 Task: Select Get Result of AppleScript
Action: Mouse moved to (300, 148)
Screenshot: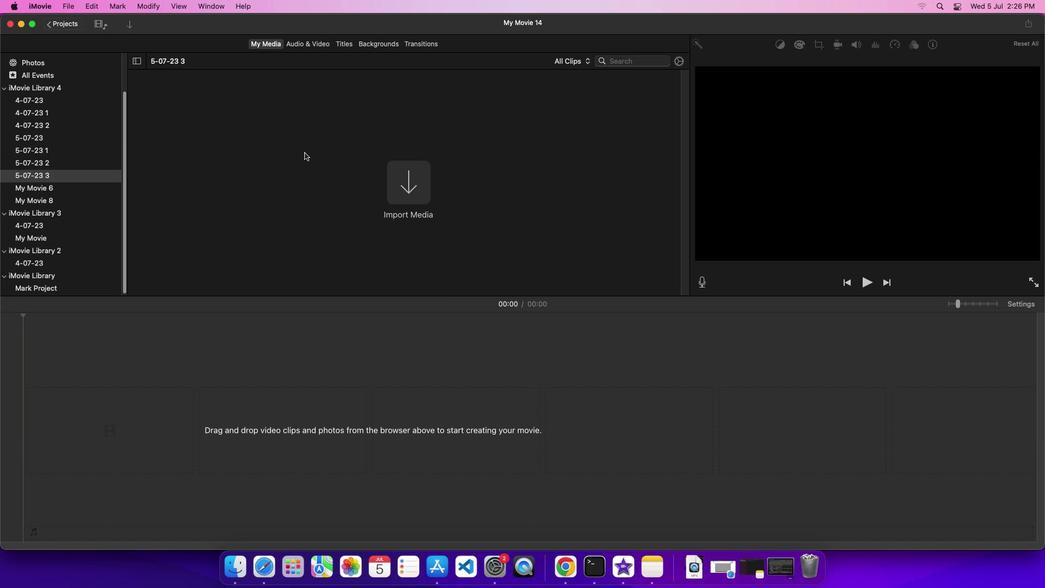 
Action: Mouse pressed left at (300, 148)
Screenshot: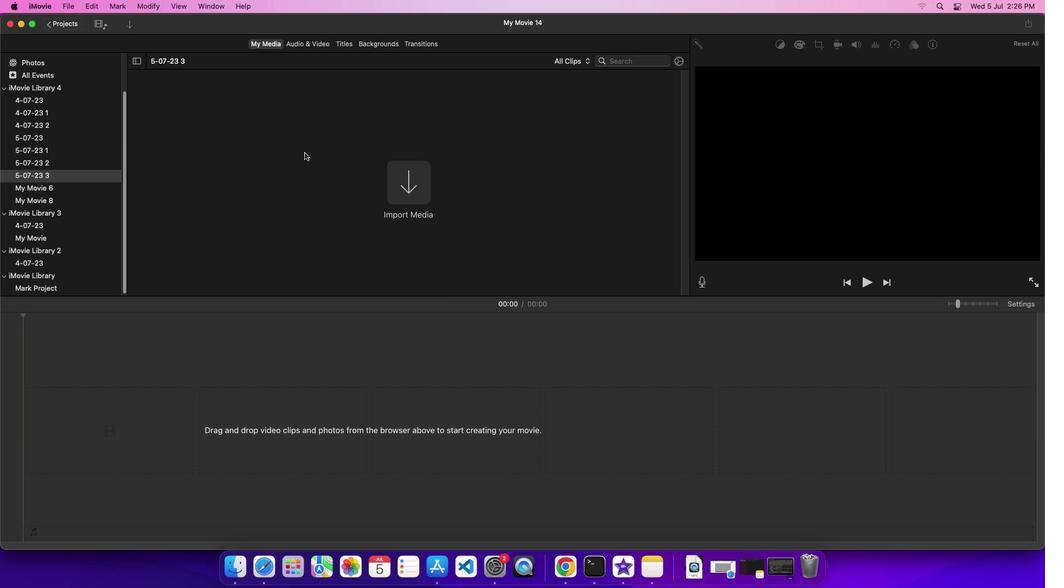 
Action: Mouse moved to (46, 2)
Screenshot: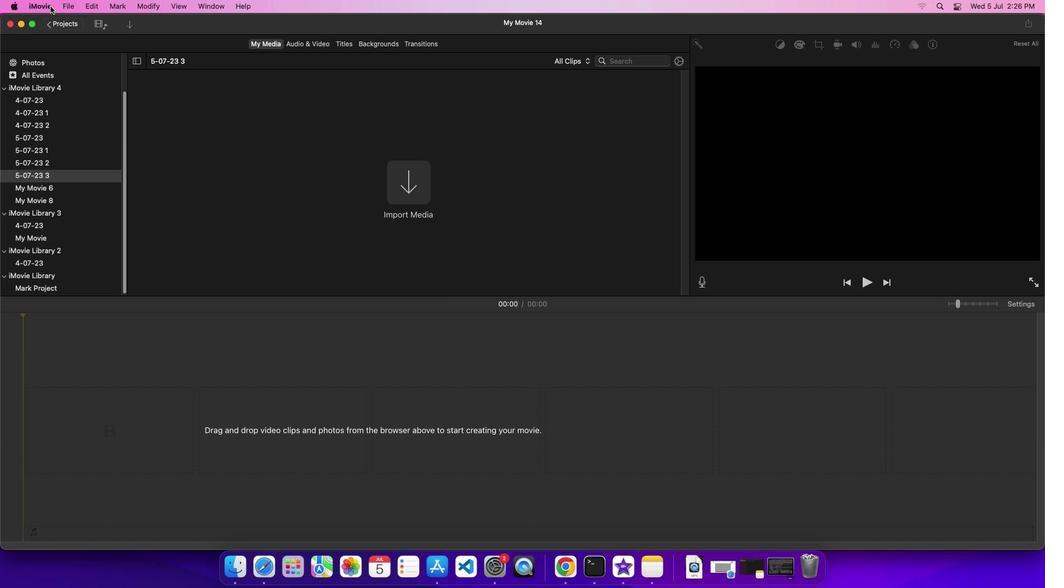 
Action: Mouse pressed left at (46, 2)
Screenshot: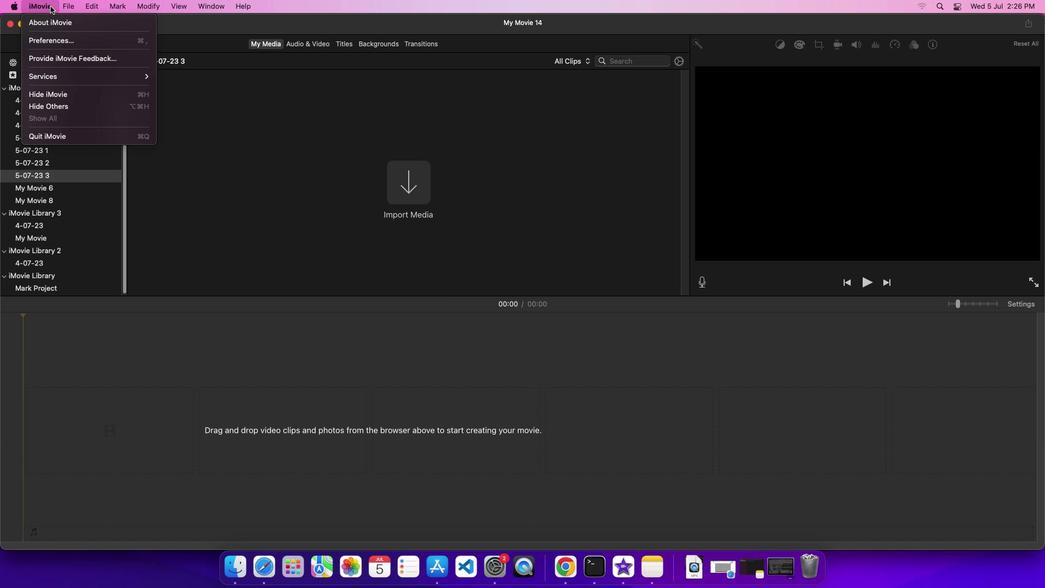 
Action: Mouse moved to (63, 70)
Screenshot: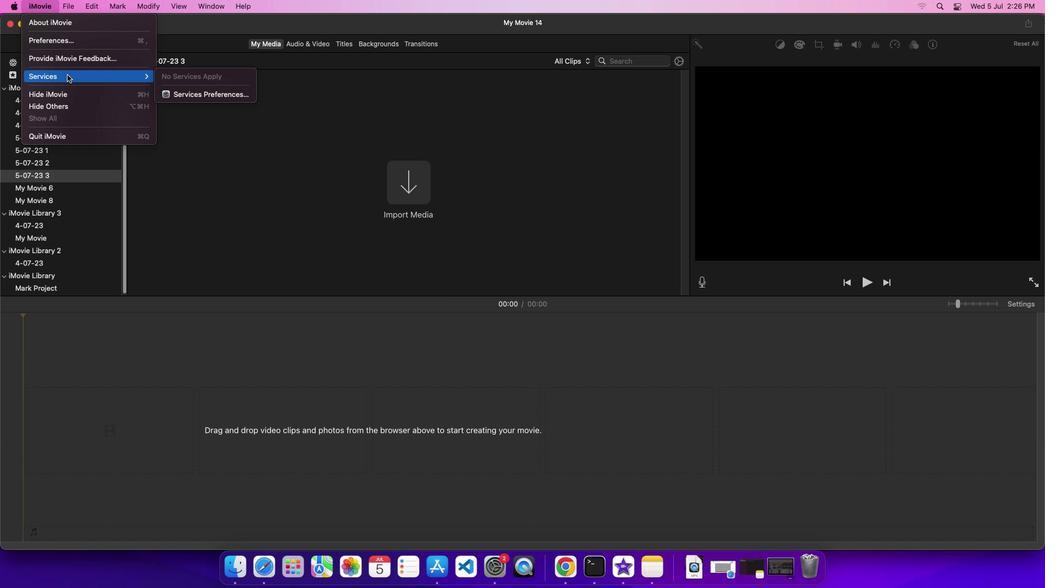 
Action: Mouse pressed left at (63, 70)
Screenshot: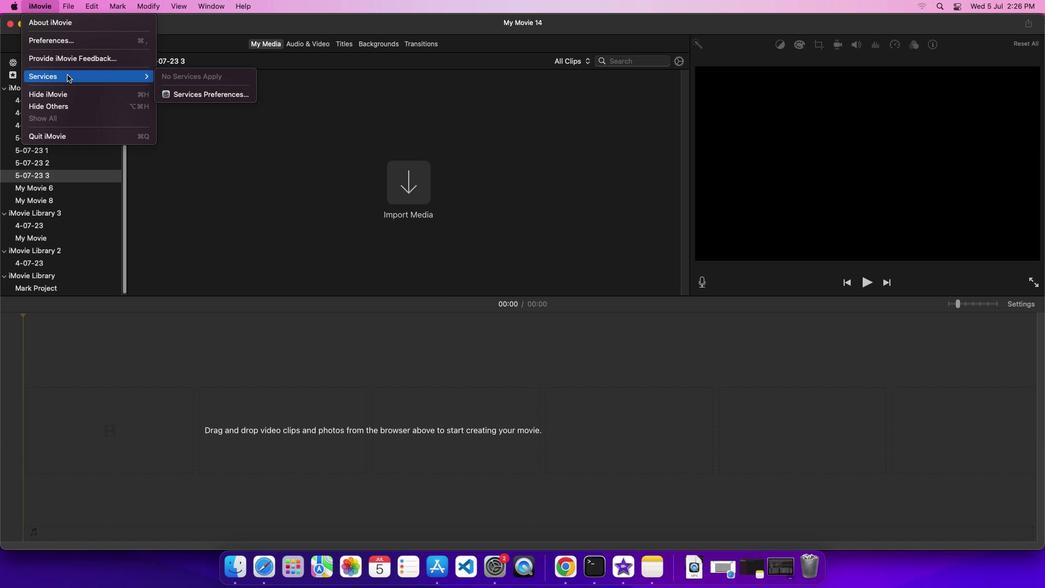
Action: Mouse moved to (162, 86)
Screenshot: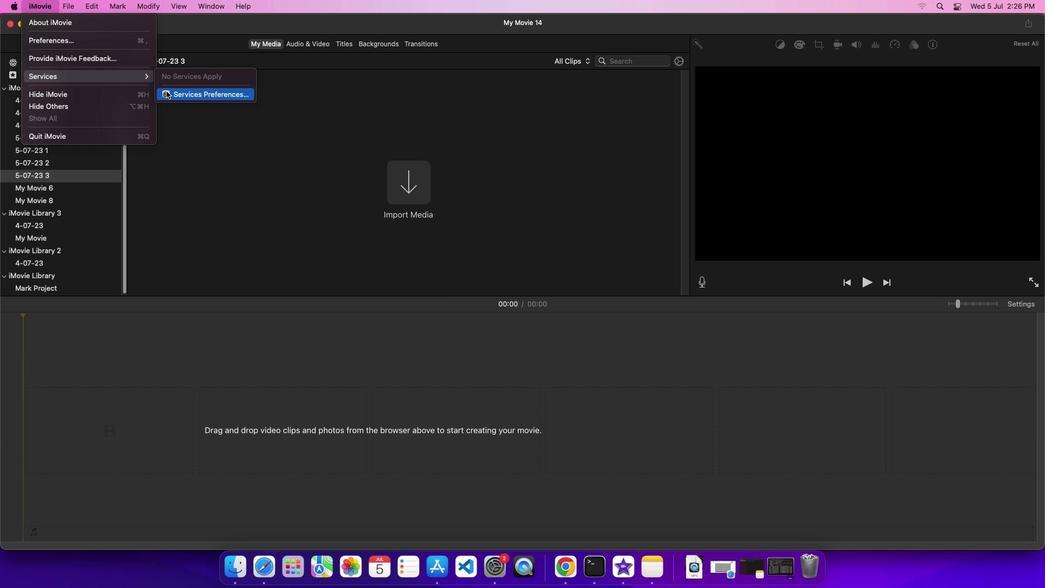 
Action: Mouse pressed left at (162, 86)
Screenshot: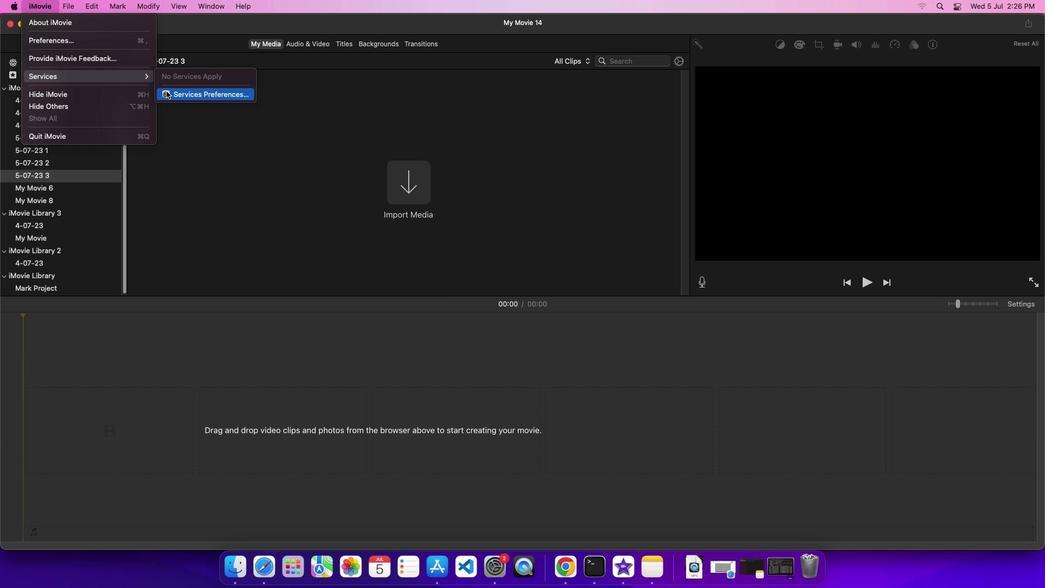 
Action: Mouse moved to (613, 227)
Screenshot: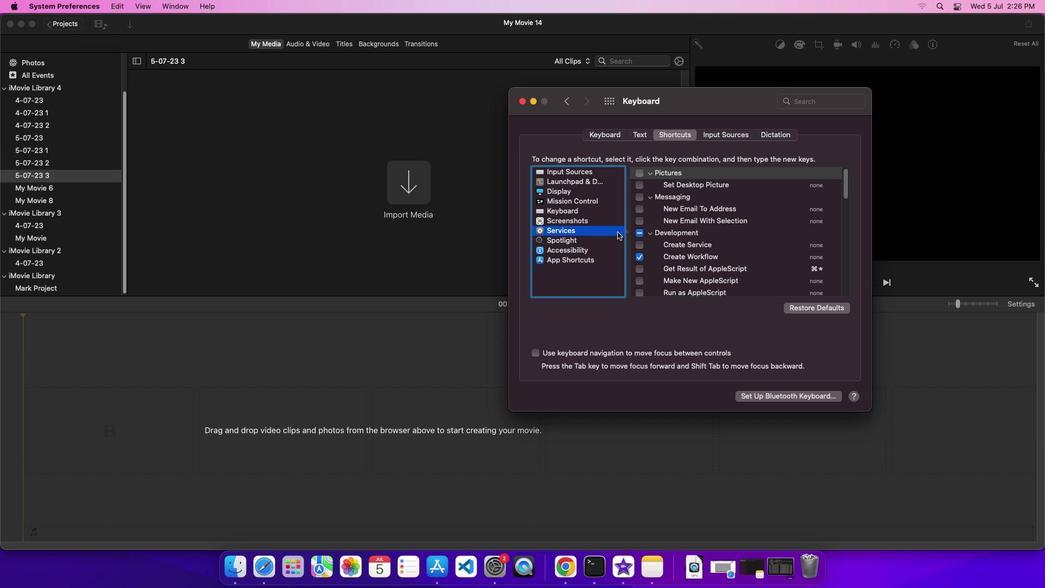 
Action: Mouse pressed left at (613, 227)
Screenshot: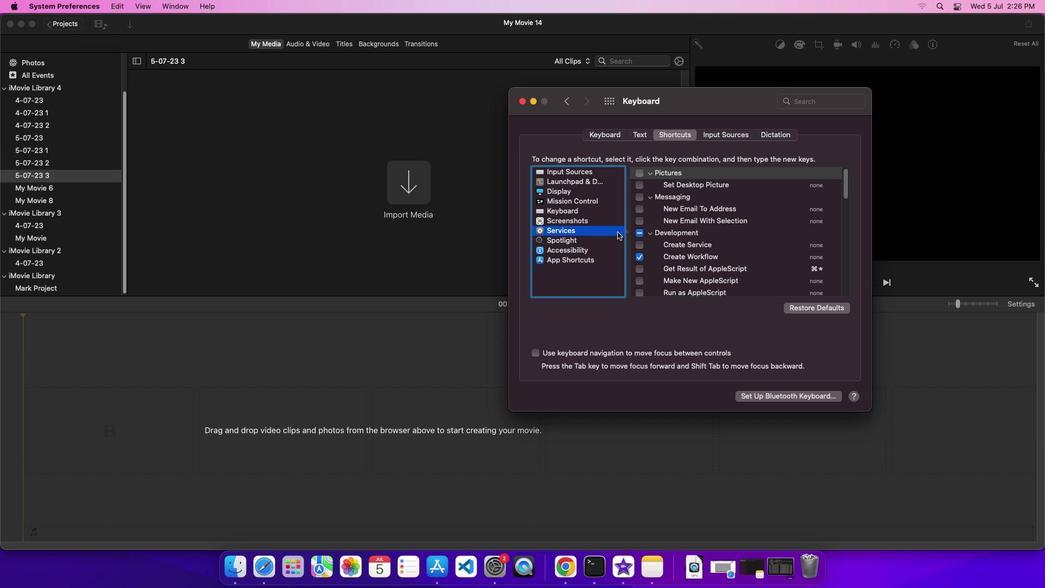 
Action: Mouse moved to (635, 261)
Screenshot: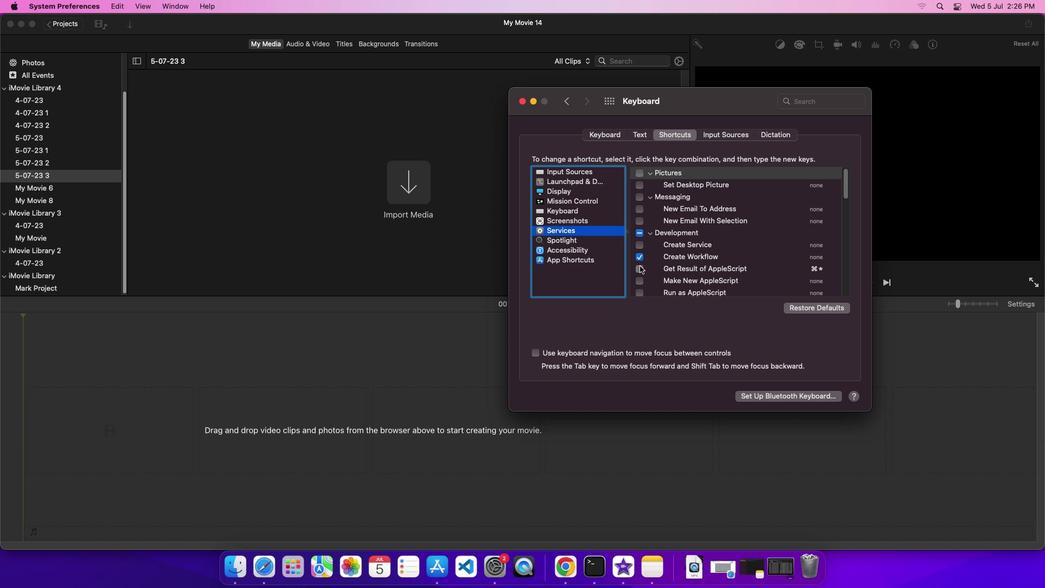 
Action: Mouse pressed left at (635, 261)
Screenshot: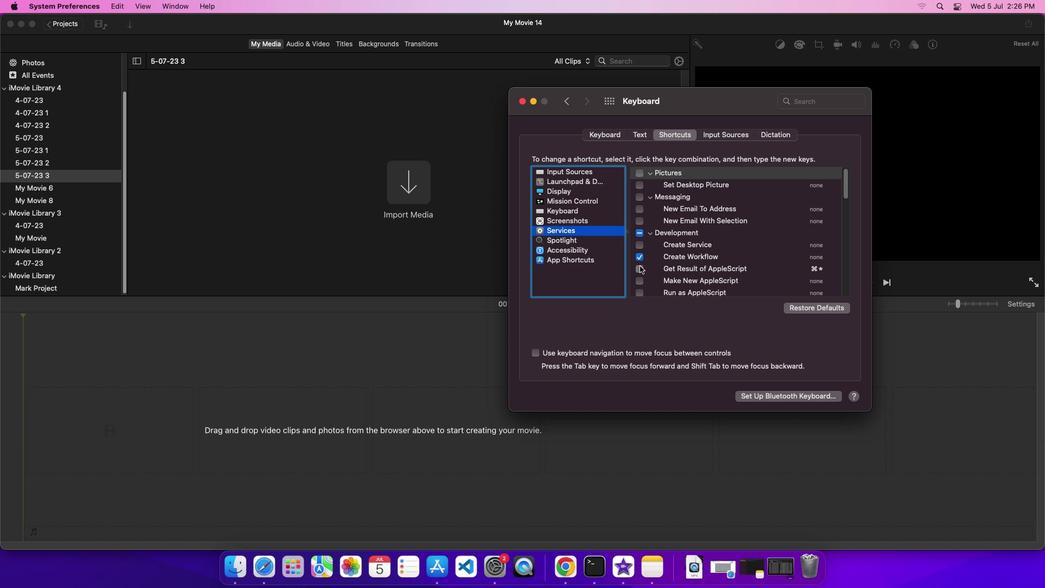 
Action: Mouse moved to (644, 271)
Screenshot: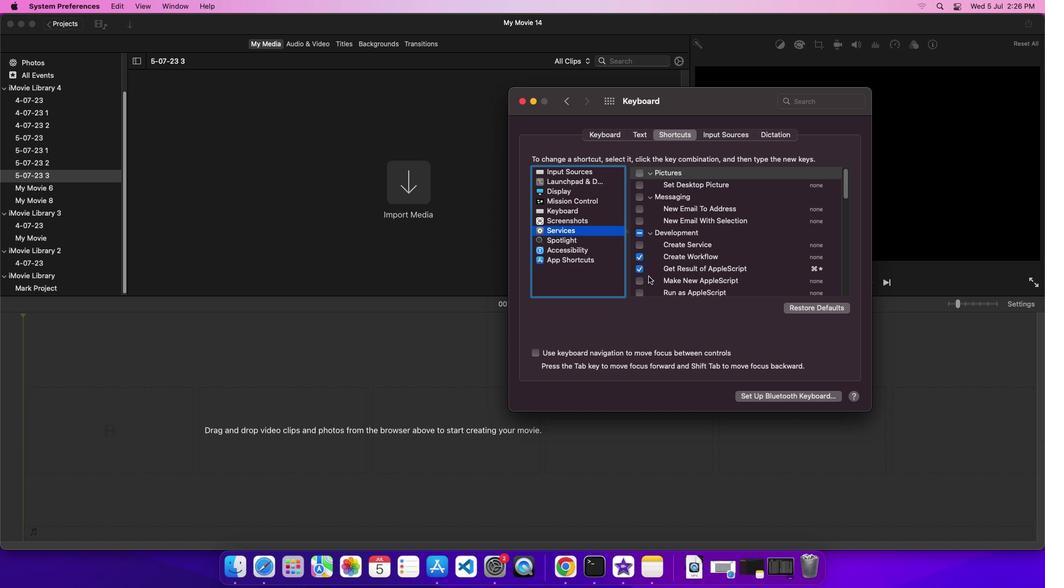 
